 Task: Create a rule when a card is moved into the board by me.
Action: Mouse pressed left at (535, 274)
Screenshot: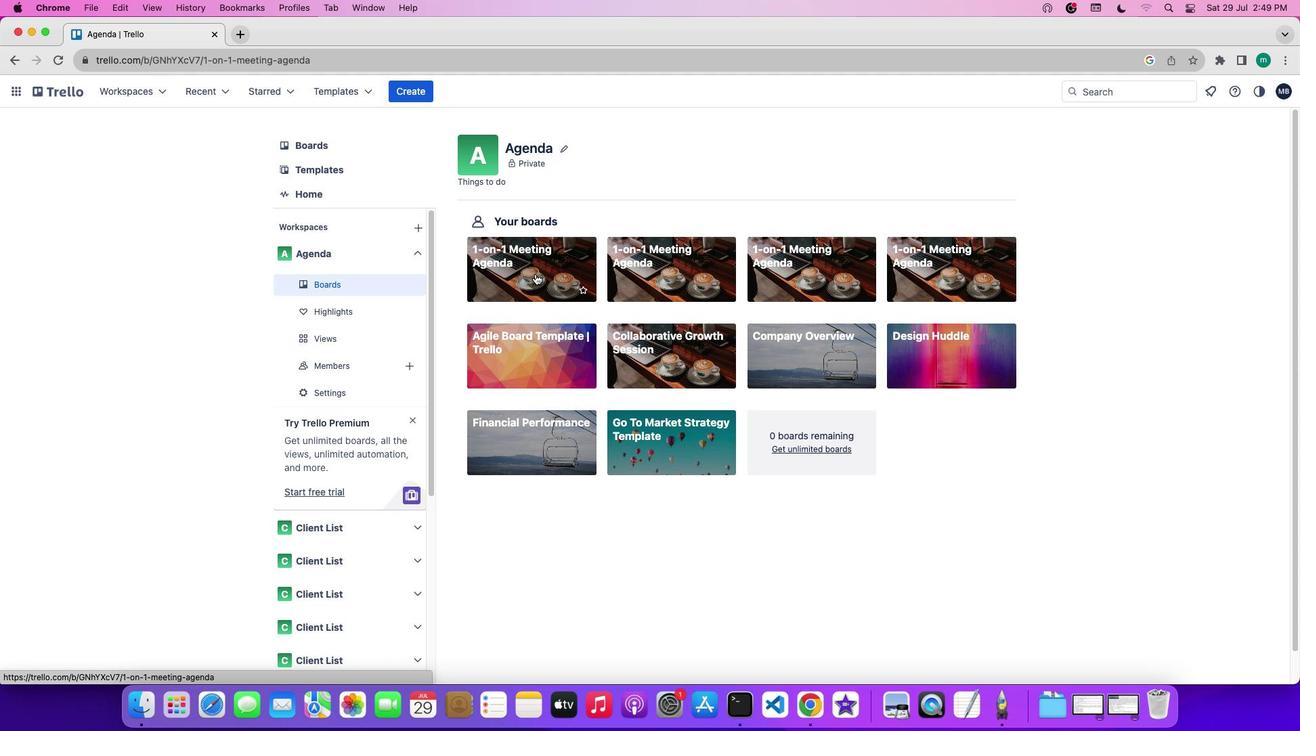 
Action: Mouse moved to (1142, 292)
Screenshot: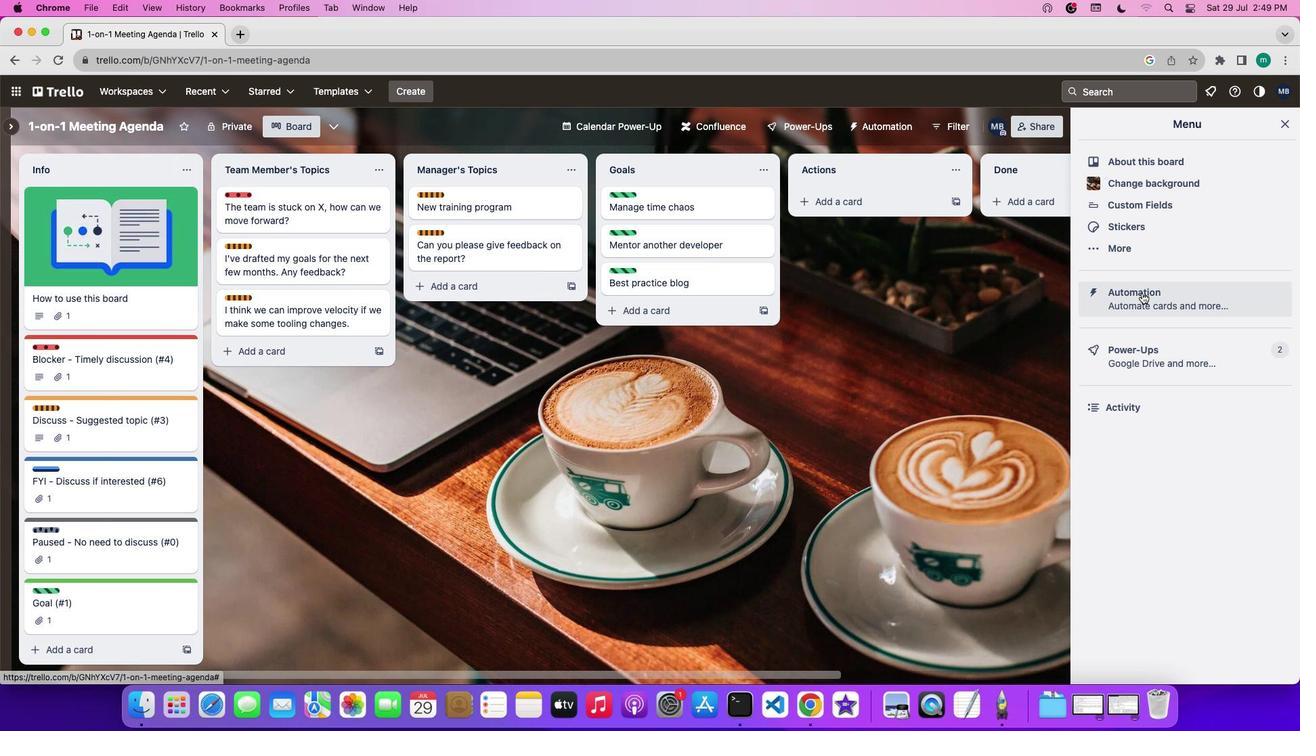 
Action: Mouse pressed left at (1142, 292)
Screenshot: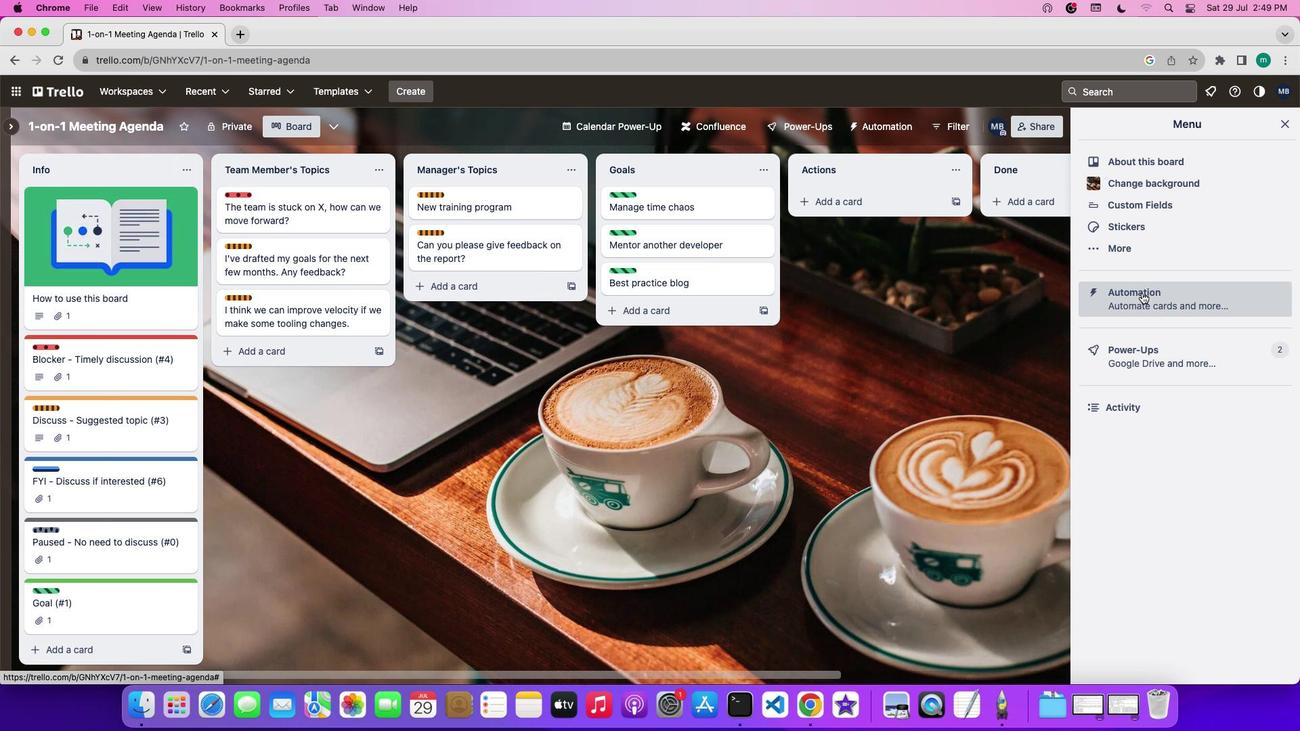 
Action: Mouse moved to (54, 239)
Screenshot: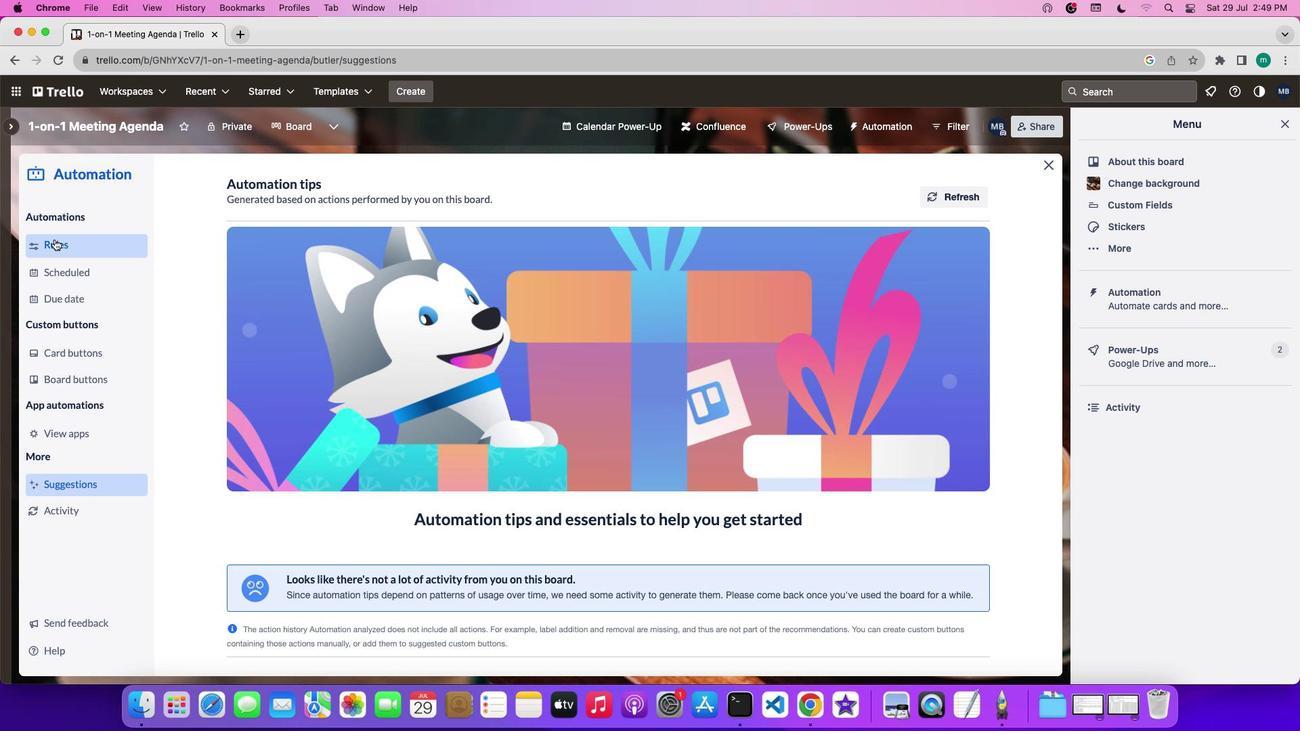 
Action: Mouse pressed left at (54, 239)
Screenshot: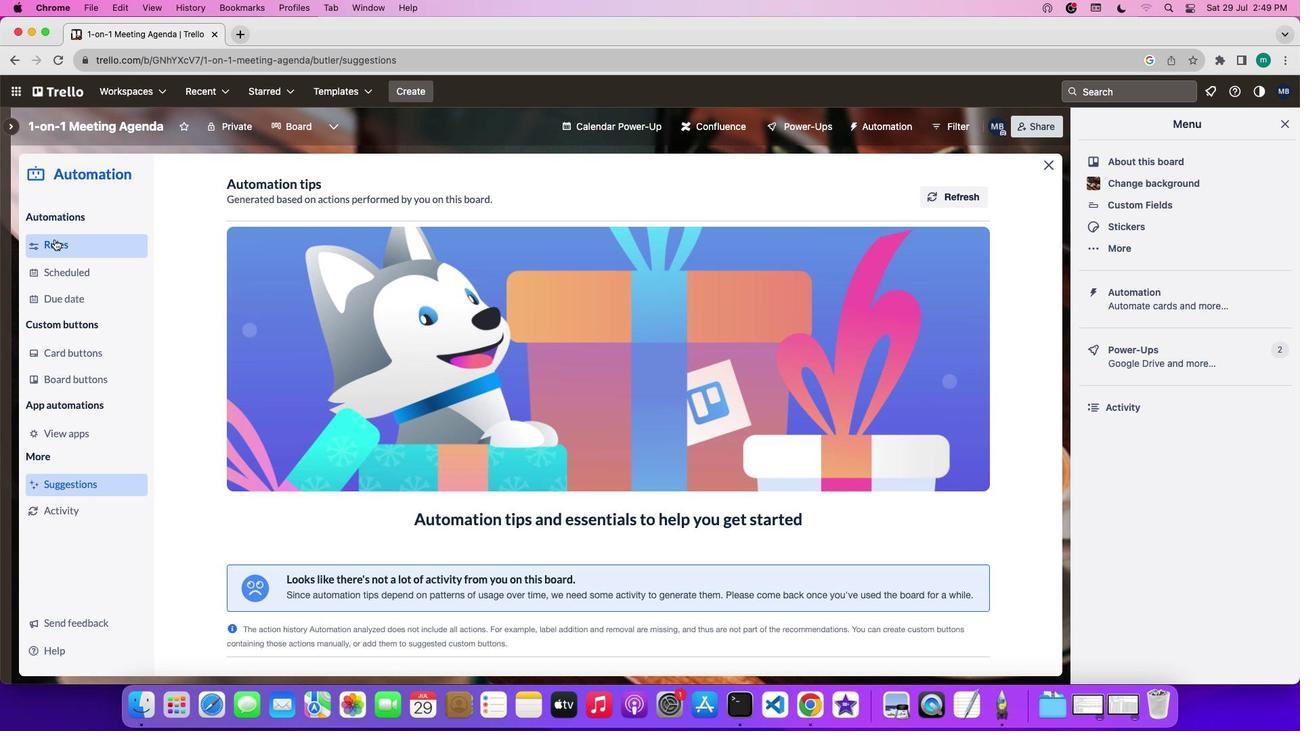 
Action: Mouse moved to (331, 481)
Screenshot: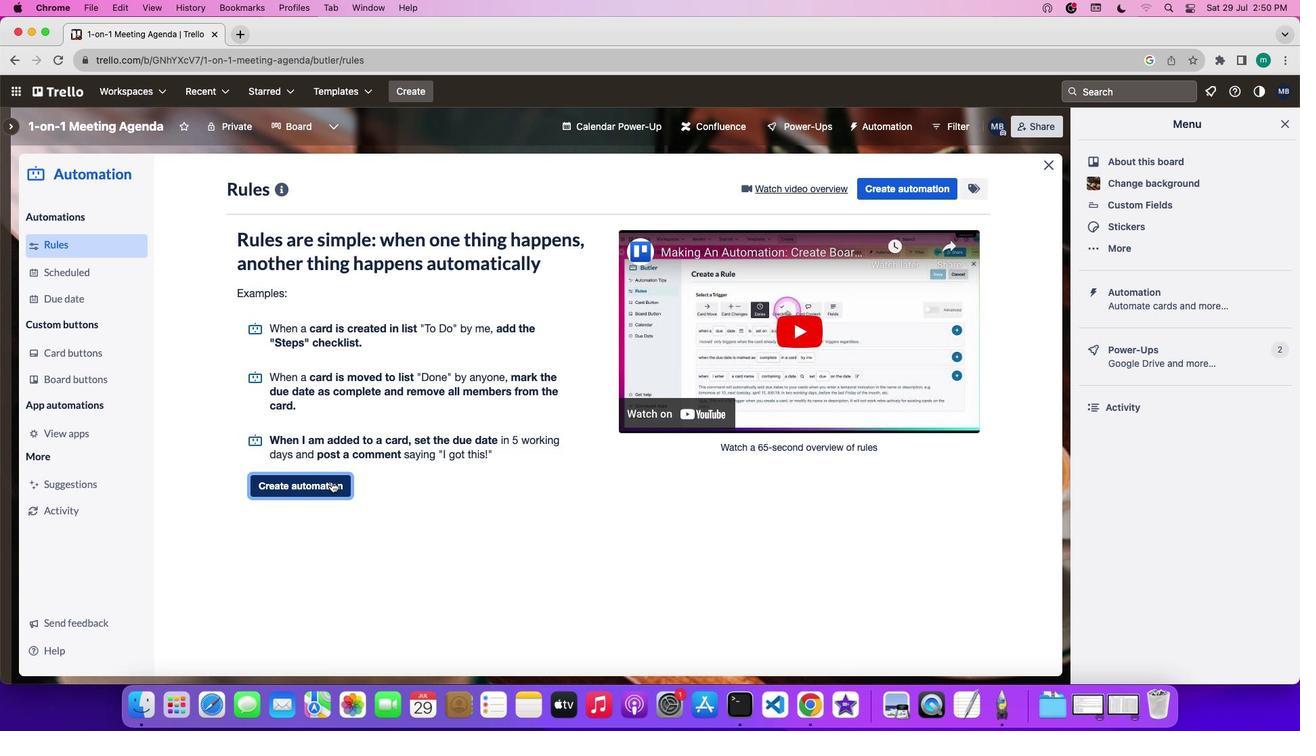 
Action: Mouse pressed left at (331, 481)
Screenshot: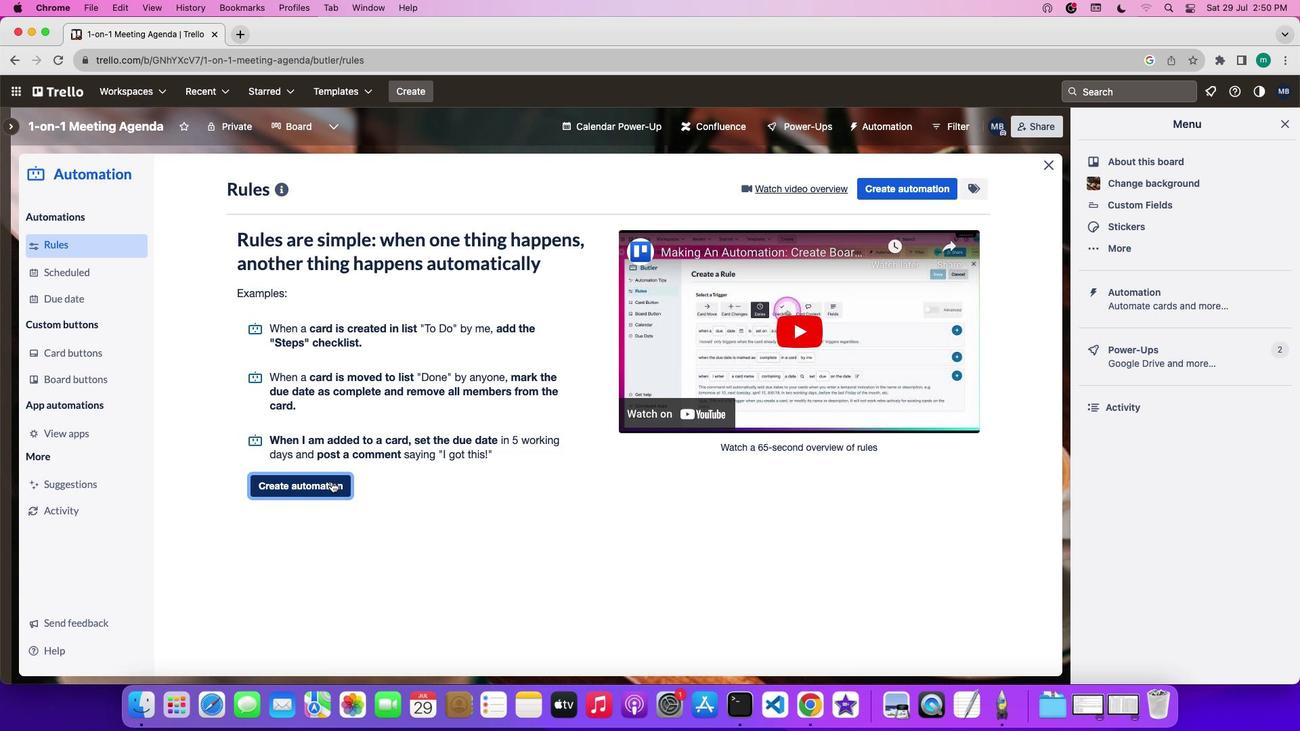 
Action: Mouse moved to (544, 318)
Screenshot: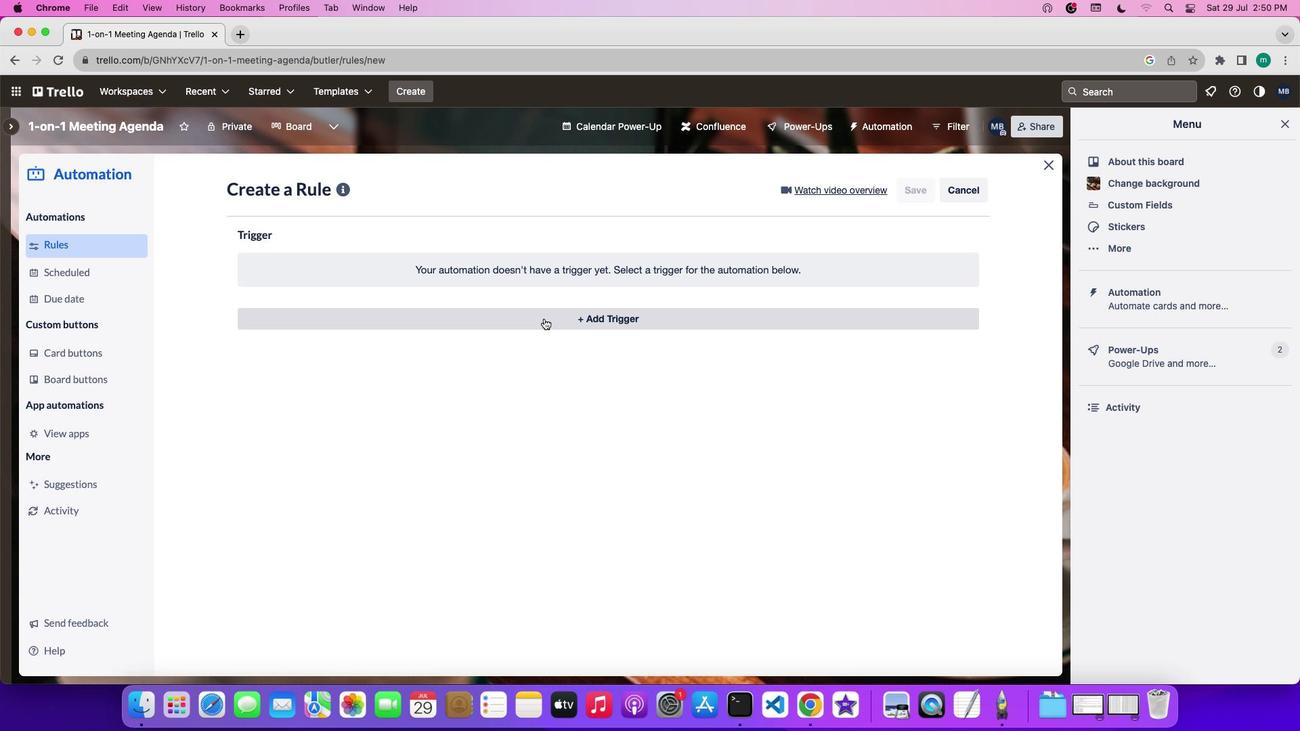 
Action: Mouse pressed left at (544, 318)
Screenshot: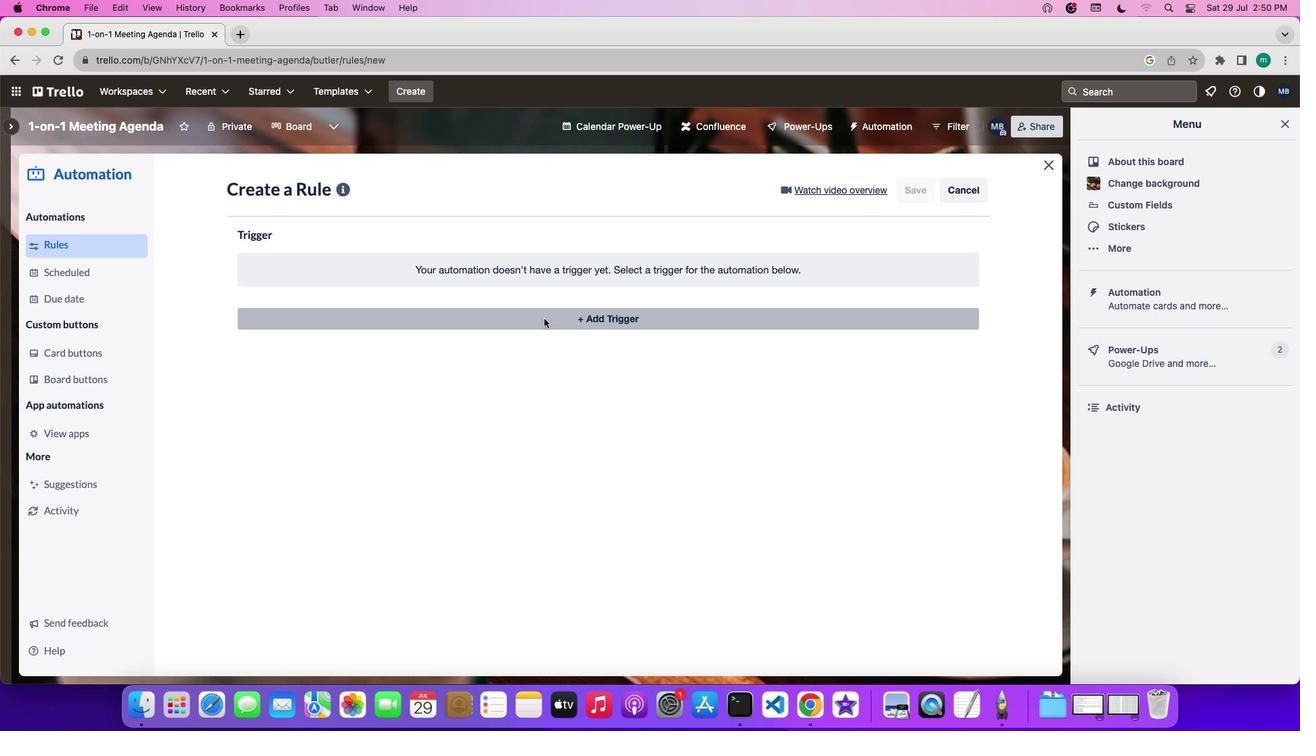 
Action: Mouse moved to (335, 415)
Screenshot: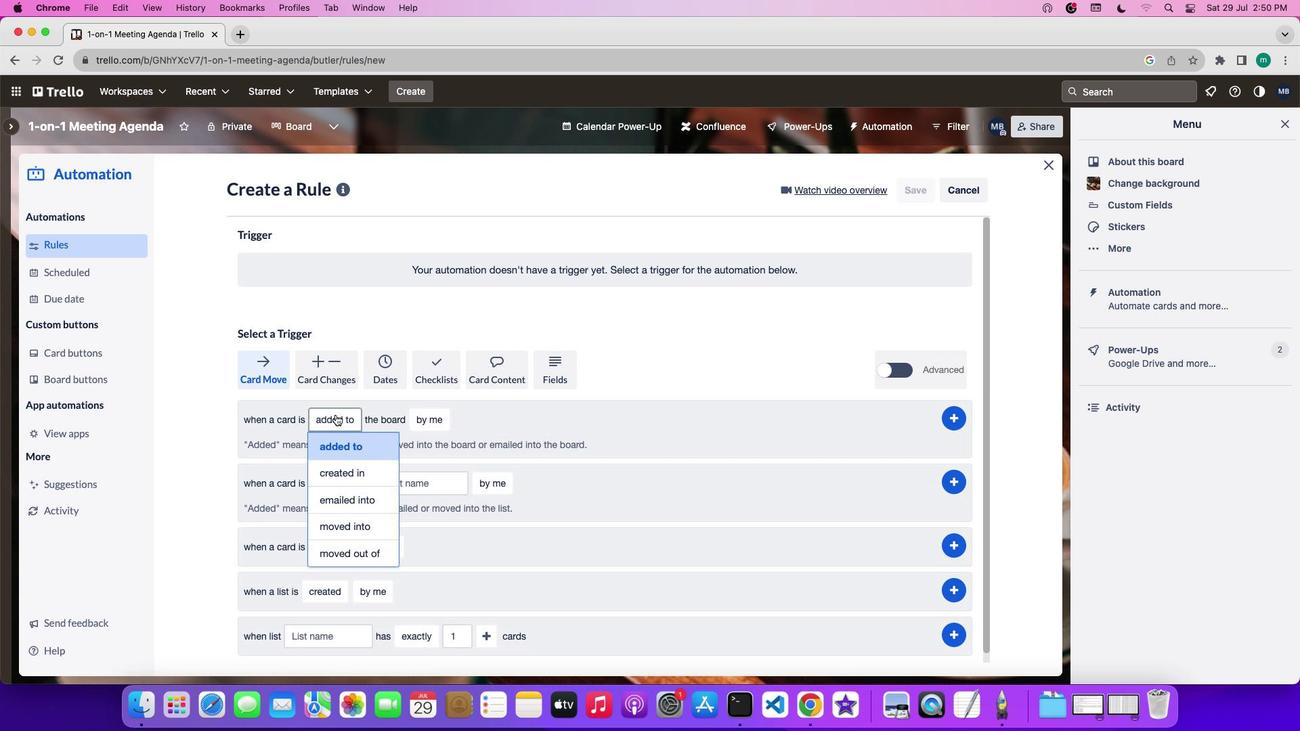 
Action: Mouse pressed left at (335, 415)
Screenshot: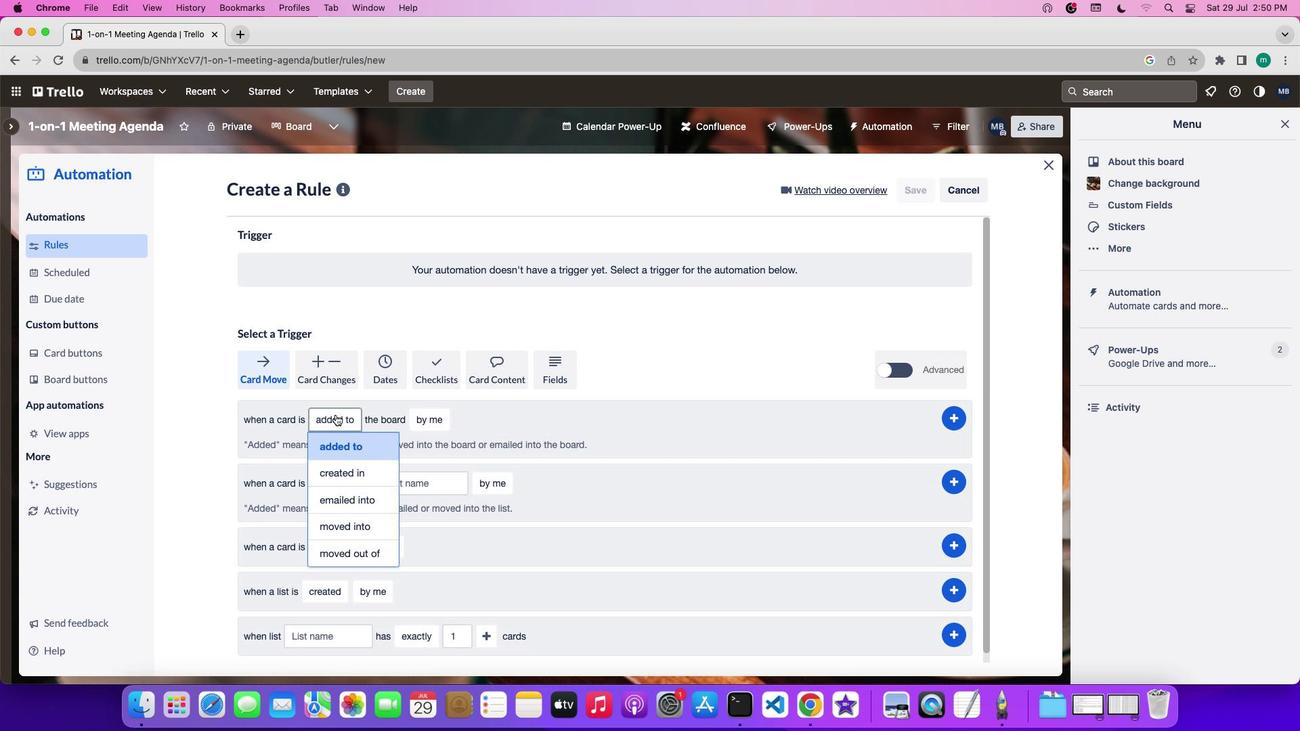 
Action: Mouse moved to (341, 521)
Screenshot: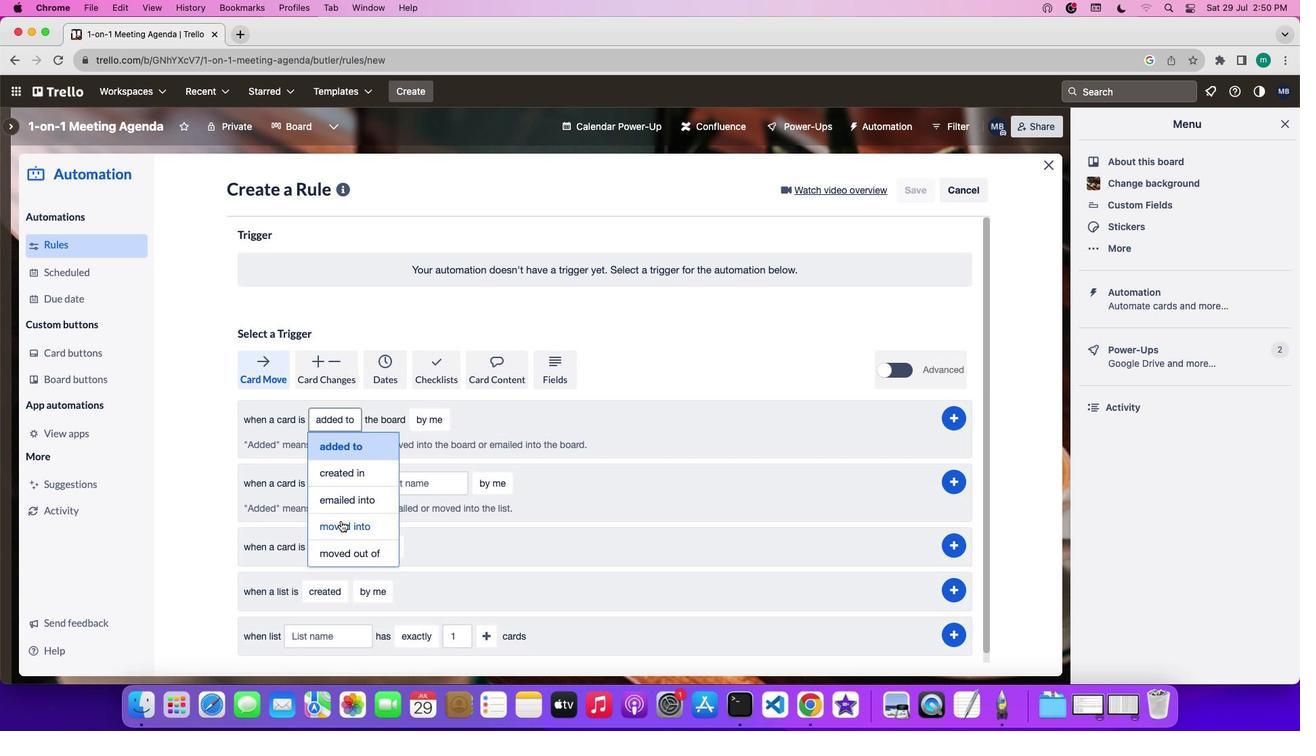 
Action: Mouse pressed left at (341, 521)
Screenshot: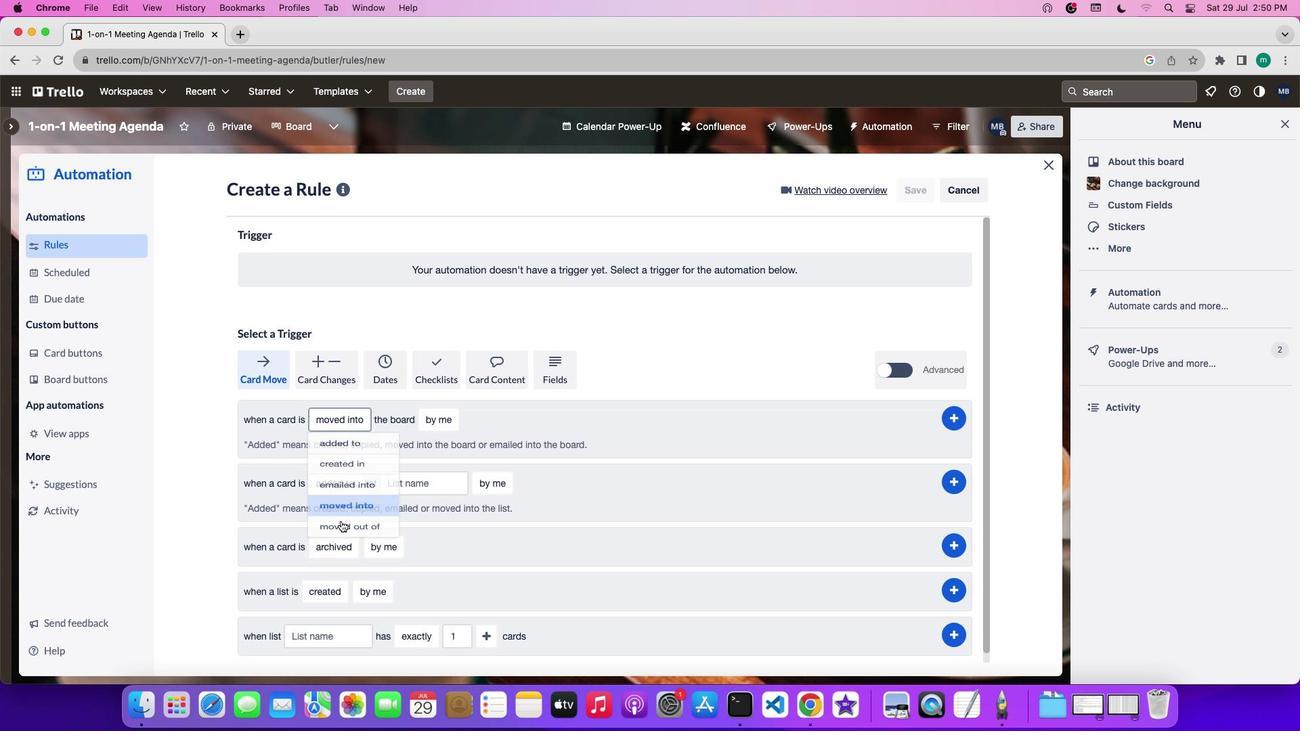 
Action: Mouse moved to (438, 423)
Screenshot: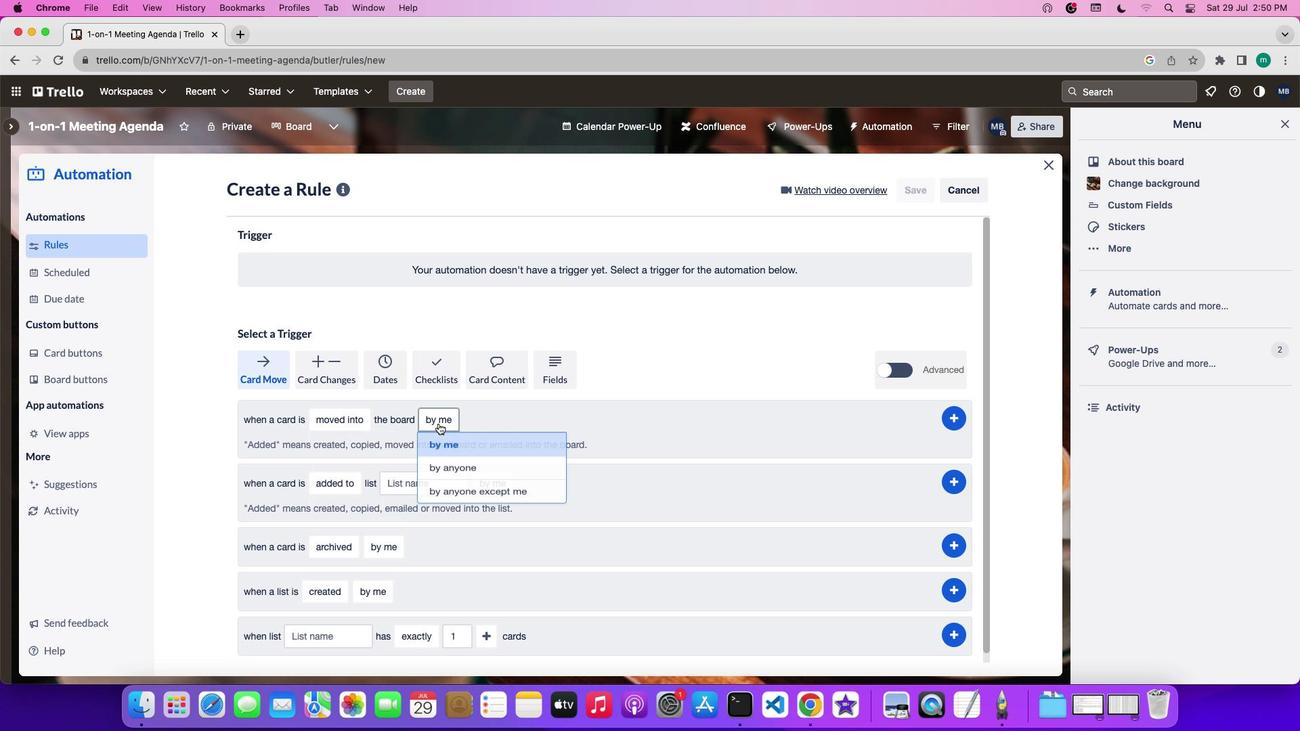 
Action: Mouse pressed left at (438, 423)
Screenshot: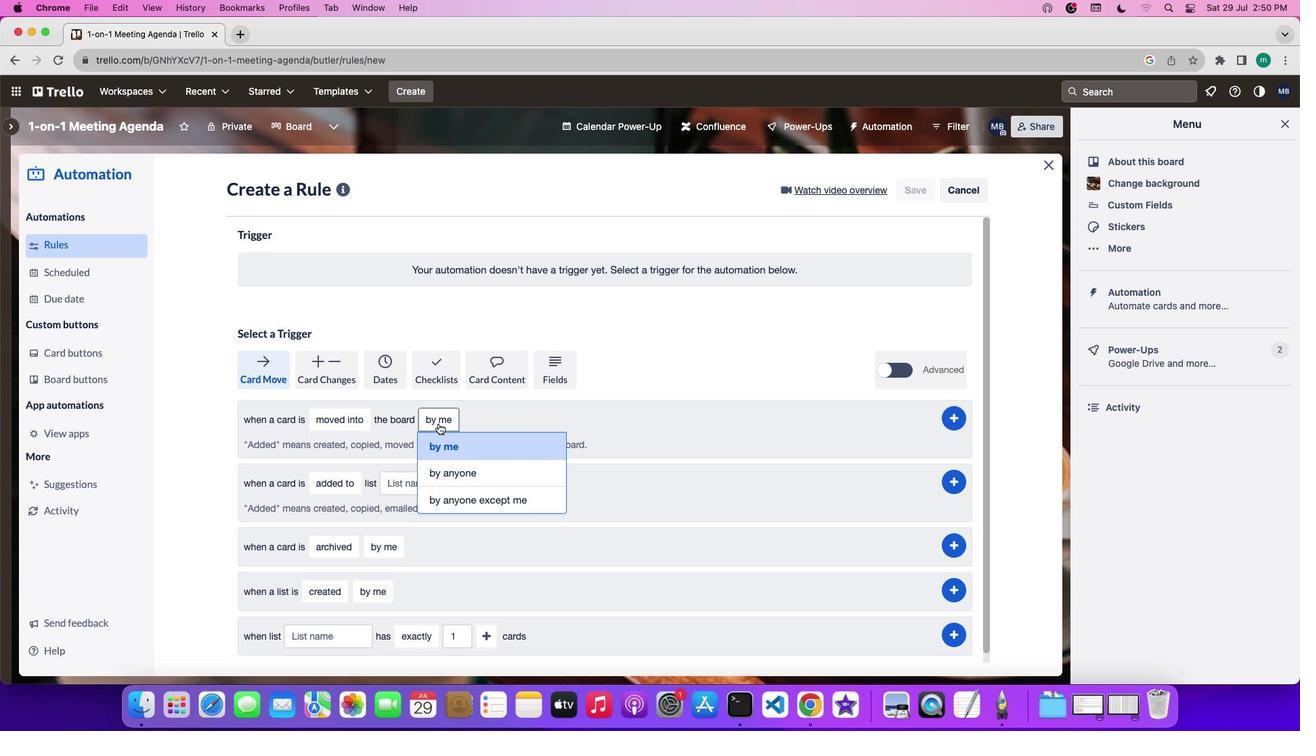 
Action: Mouse moved to (441, 442)
Screenshot: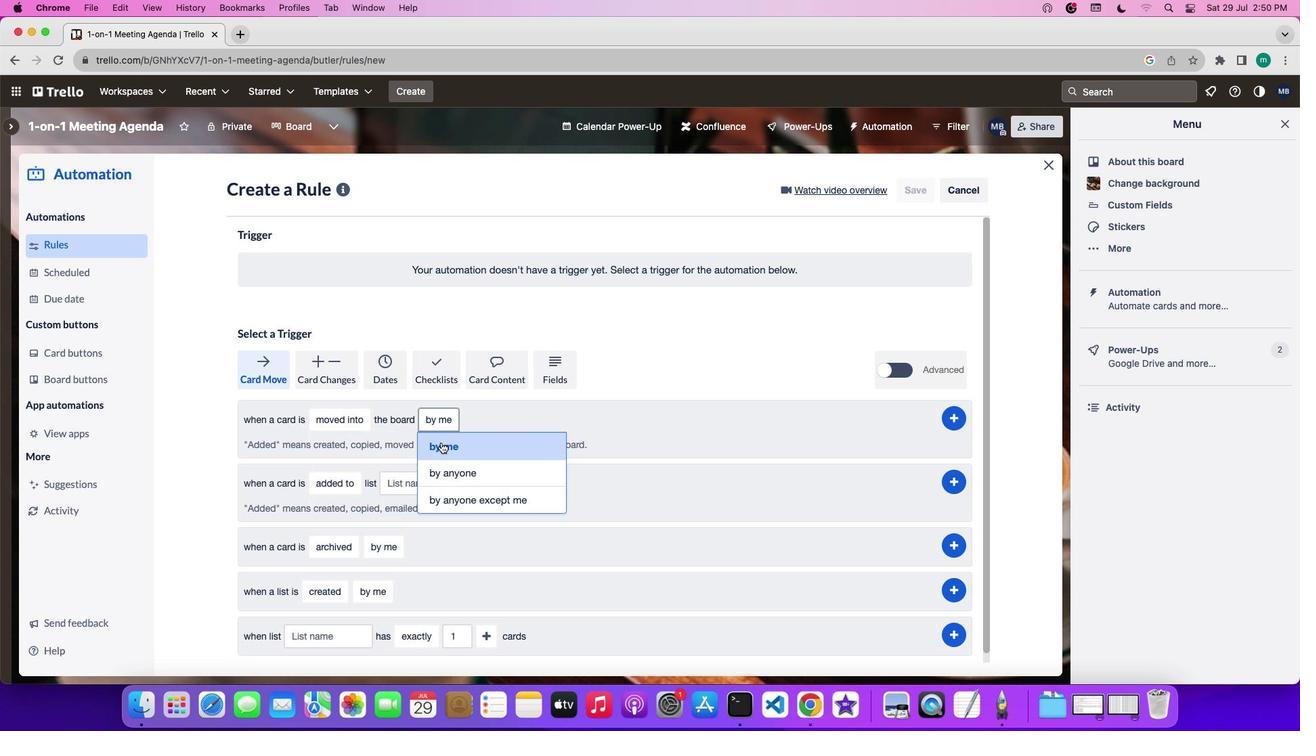 
Action: Mouse pressed left at (441, 442)
Screenshot: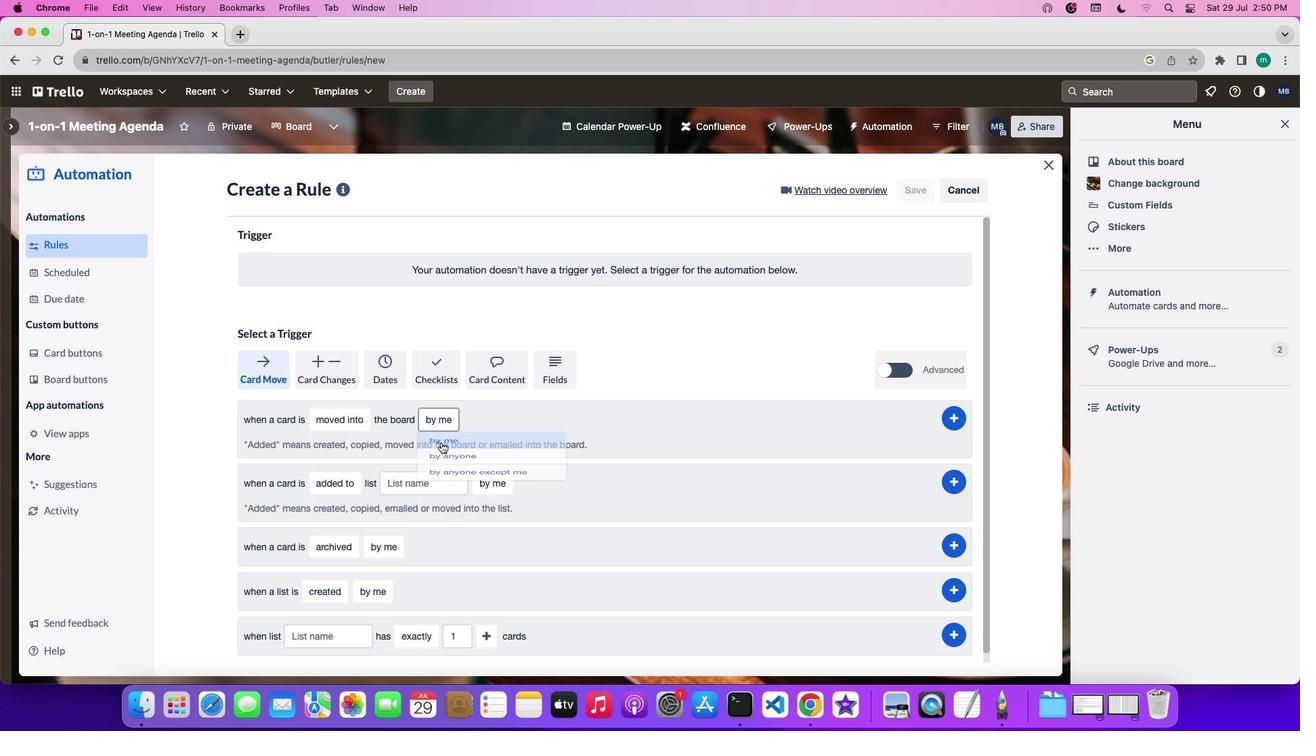 
Action: Mouse moved to (952, 423)
Screenshot: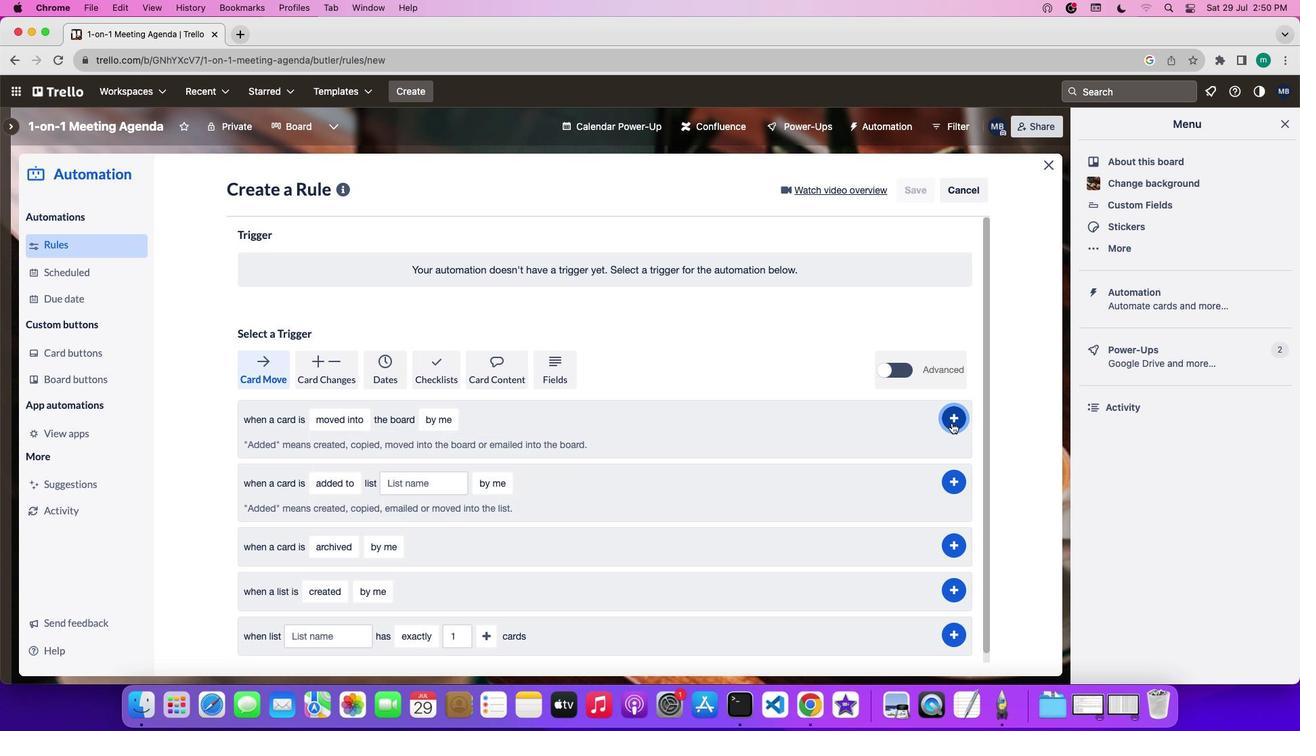 
Action: Mouse pressed left at (952, 423)
Screenshot: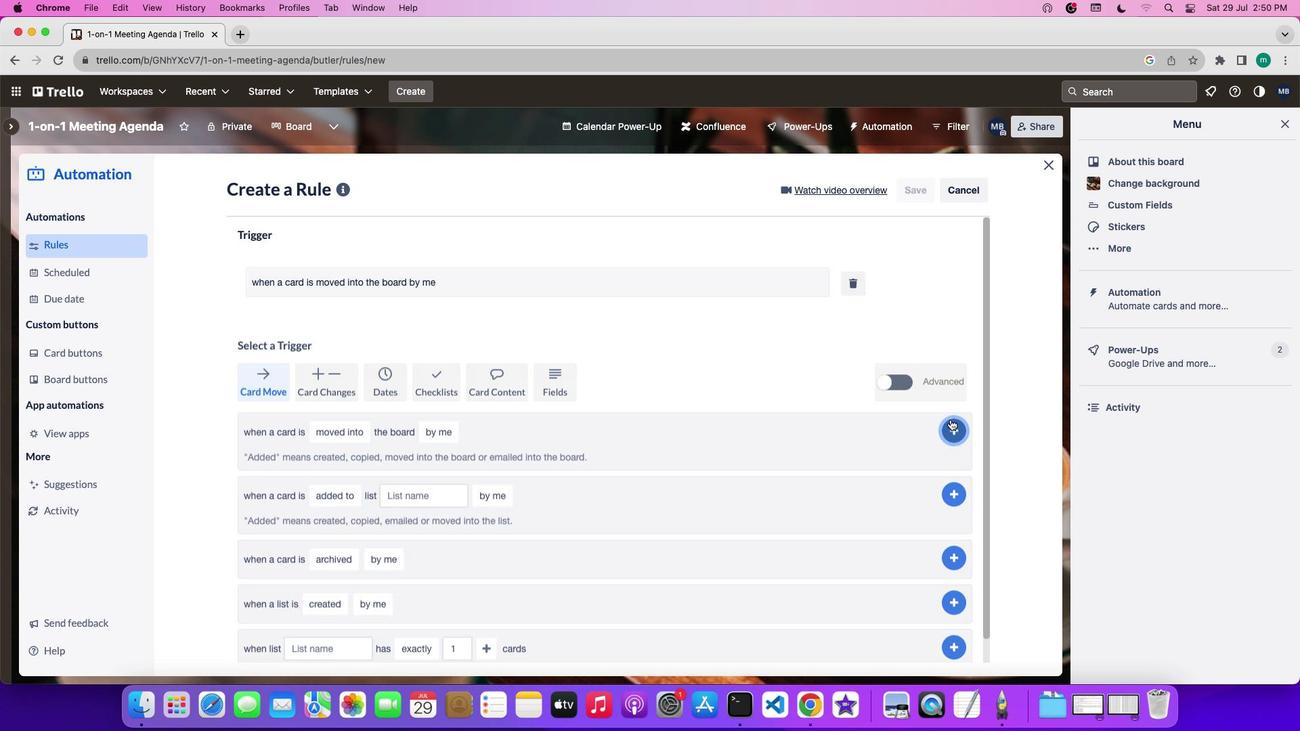 
Action: Mouse moved to (950, 419)
Screenshot: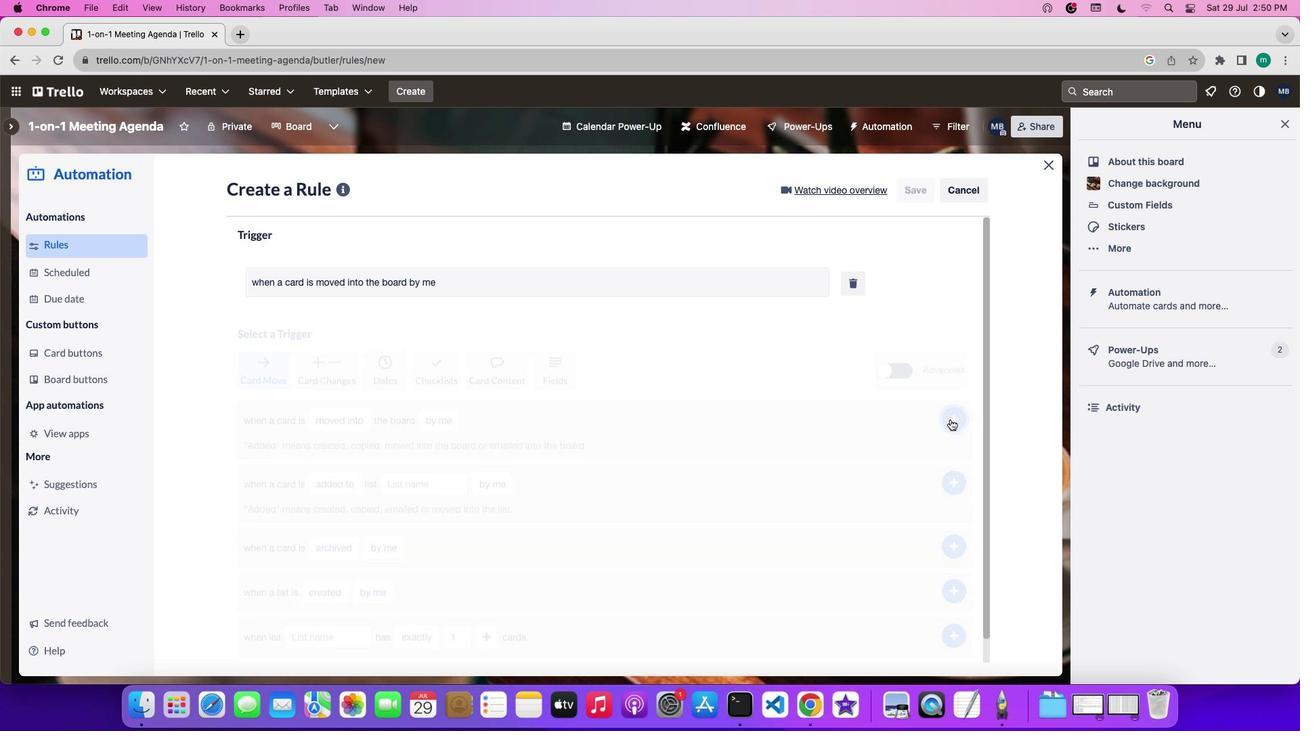 
